 Task: Create a section Agile Acrobats and in the section, add a milestone Cloud Migration in the project AgileAssist
Action: Mouse moved to (28, 250)
Screenshot: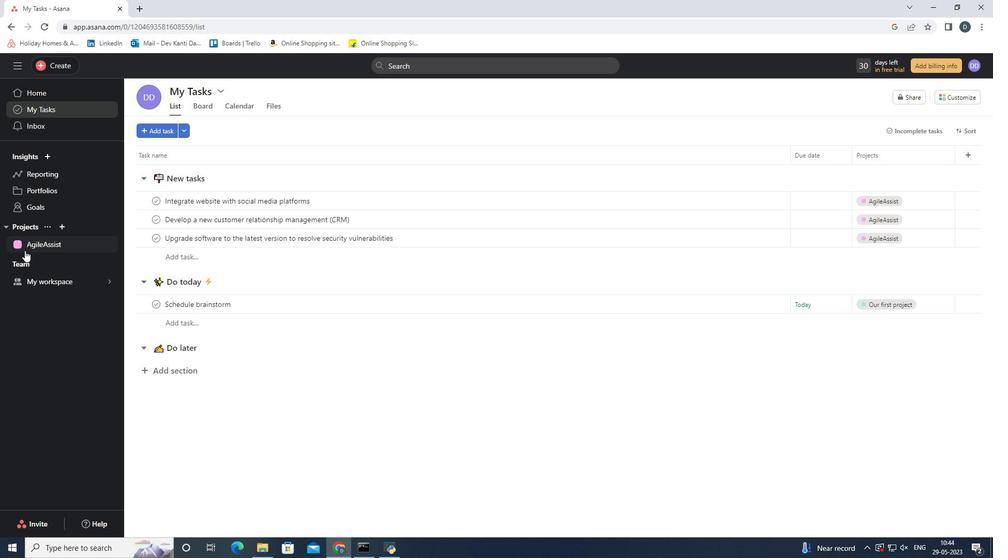 
Action: Mouse pressed left at (28, 250)
Screenshot: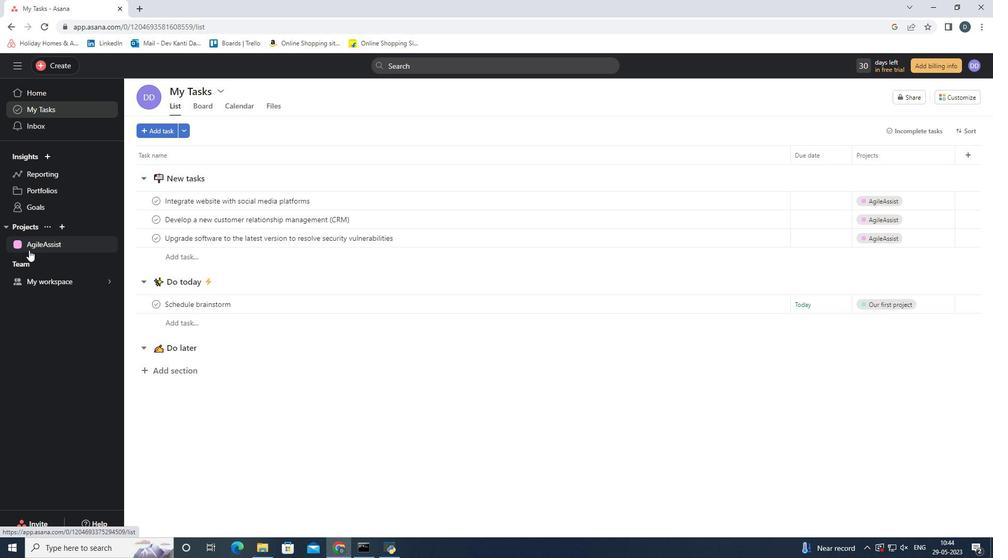 
Action: Mouse moved to (187, 364)
Screenshot: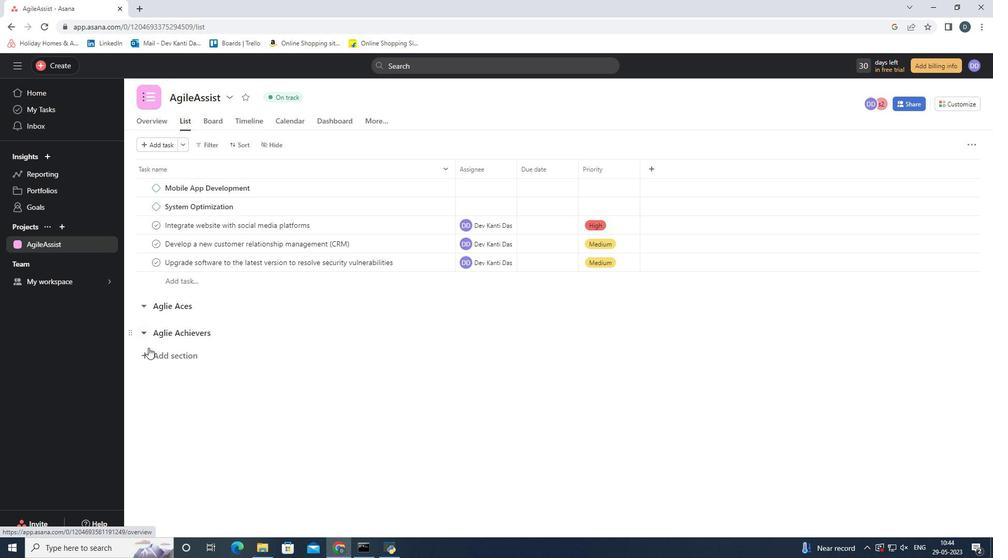
Action: Mouse pressed left at (187, 364)
Screenshot: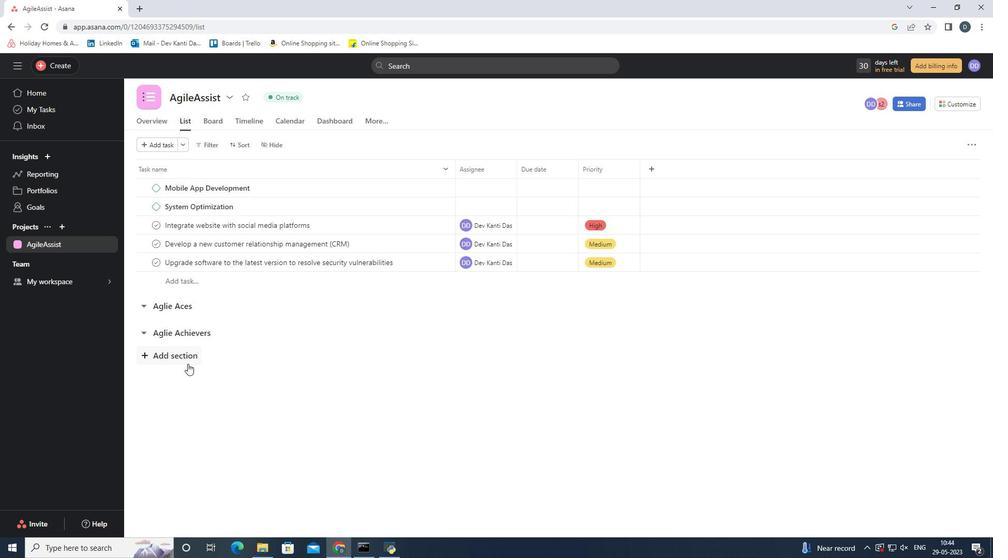 
Action: Mouse moved to (424, 368)
Screenshot: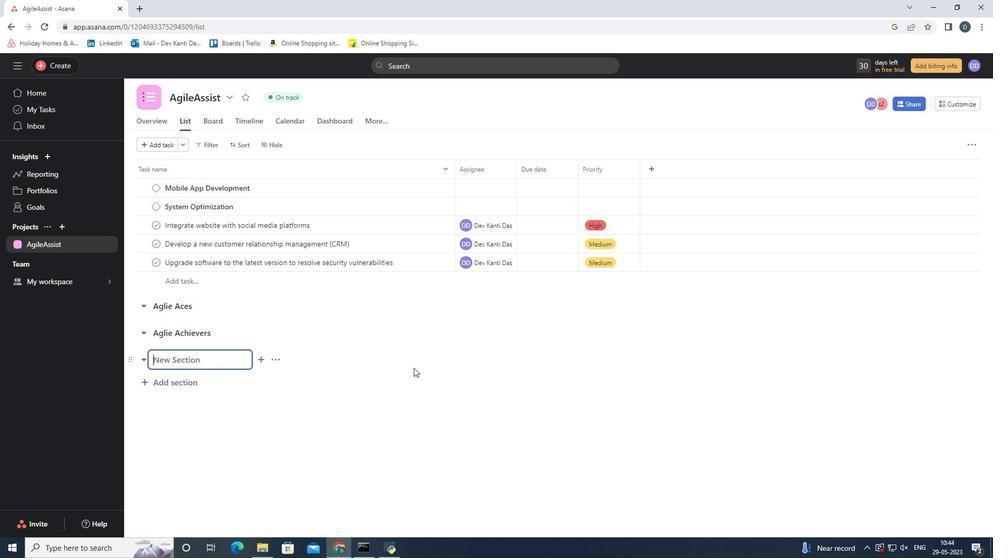 
Action: Key pressed <Key.shift><Key.shift><Key.shift><Key.shift><Key.shift><Key.shift><Key.shift><Key.shift><Key.shift><Key.shift><Key.shift>Agile<Key.space><Key.shift><Key.shift><Key.shift><Key.shift><Key.shift><Key.shift><Key.shift><Key.shift><Key.shift><Key.shift><Key.shift><Key.shift><Key.shift><Key.shift><Key.shift><Key.shift><Key.shift><Key.shift><Key.shift><Key.shift><Key.shift><Key.shift><Key.shift><Key.shift><Key.shift><Key.shift><Key.shift><Key.shift><Key.shift><Key.shift>Acrobats
Screenshot: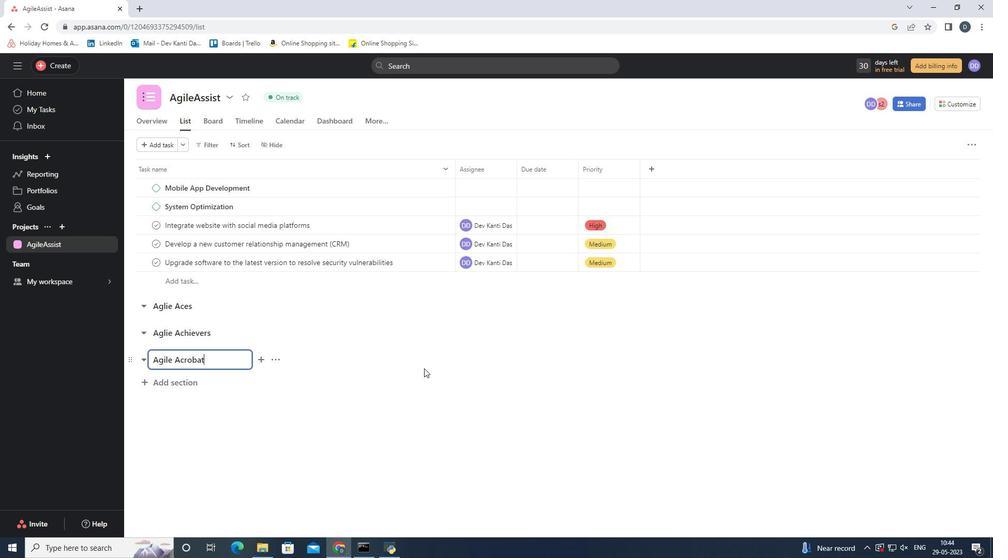 
Action: Mouse moved to (288, 440)
Screenshot: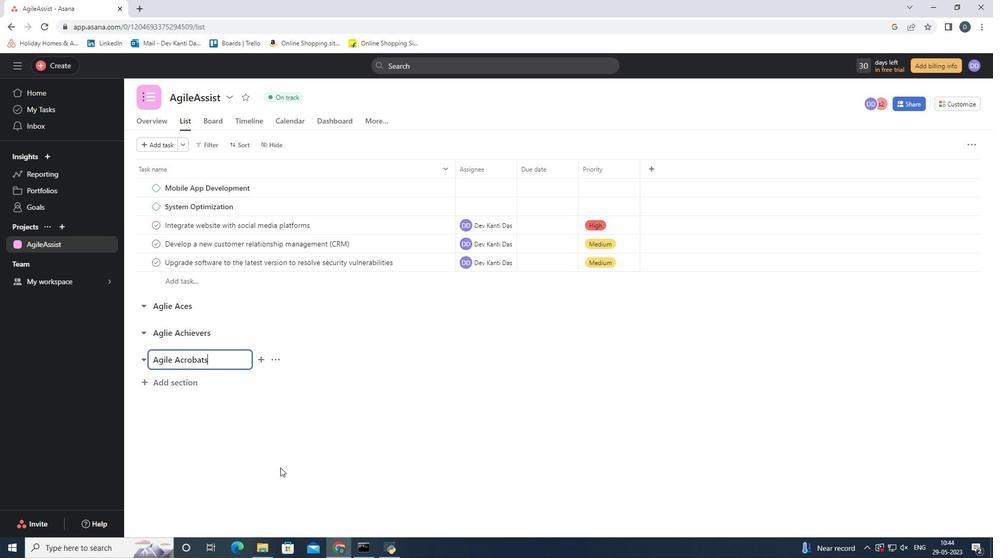 
Action: Mouse pressed left at (288, 440)
Screenshot: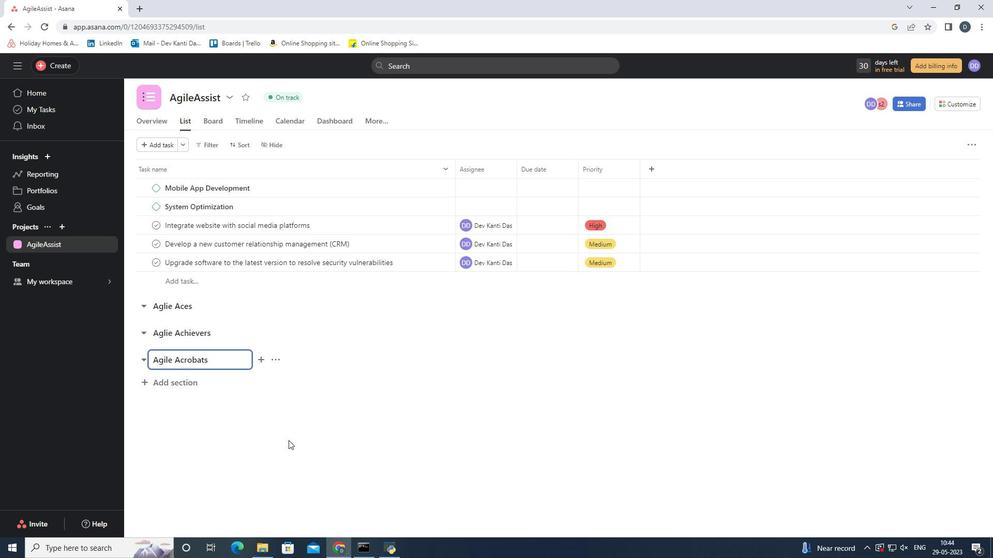 
Action: Mouse moved to (155, 121)
Screenshot: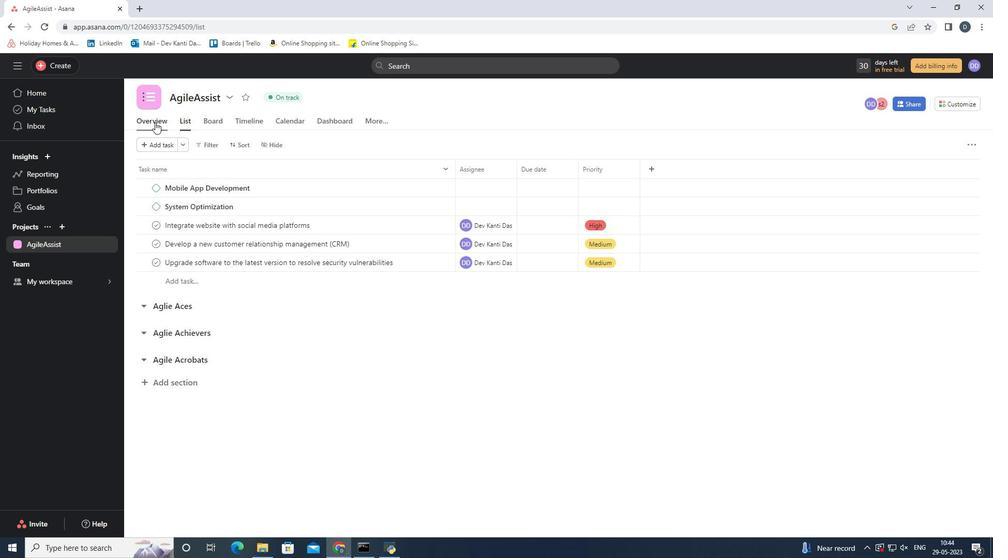 
Action: Mouse pressed left at (155, 121)
Screenshot: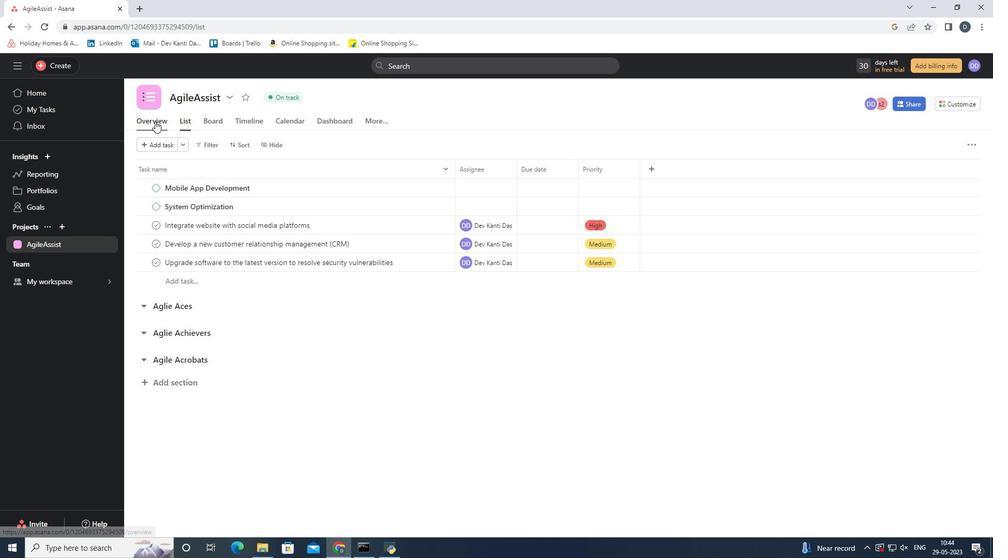 
Action: Mouse moved to (279, 356)
Screenshot: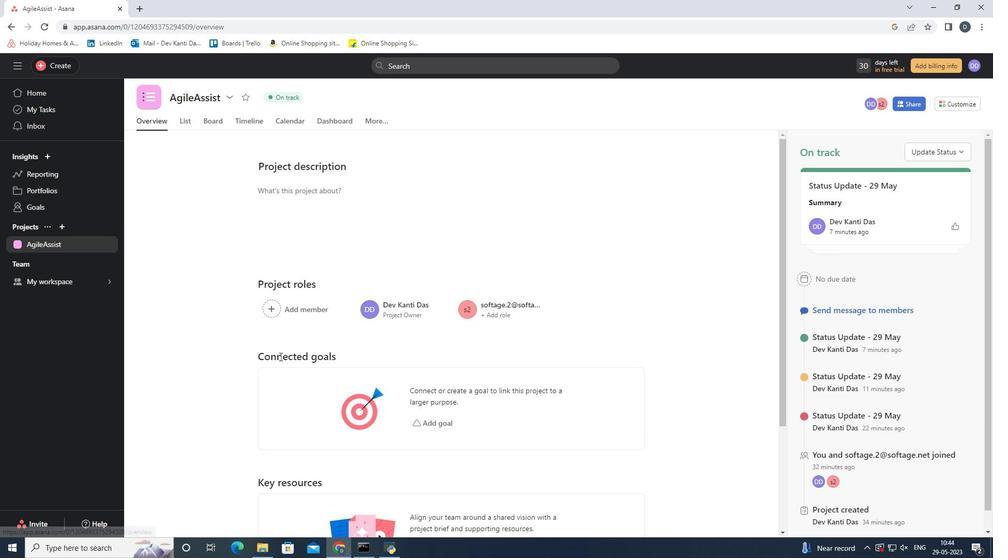 
Action: Mouse scrolled (279, 356) with delta (0, 0)
Screenshot: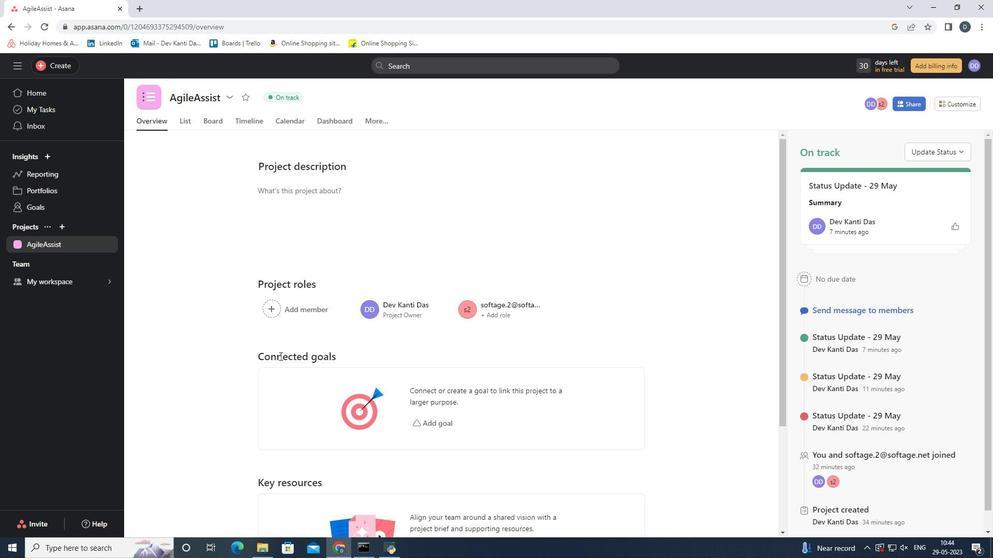 
Action: Mouse scrolled (279, 356) with delta (0, 0)
Screenshot: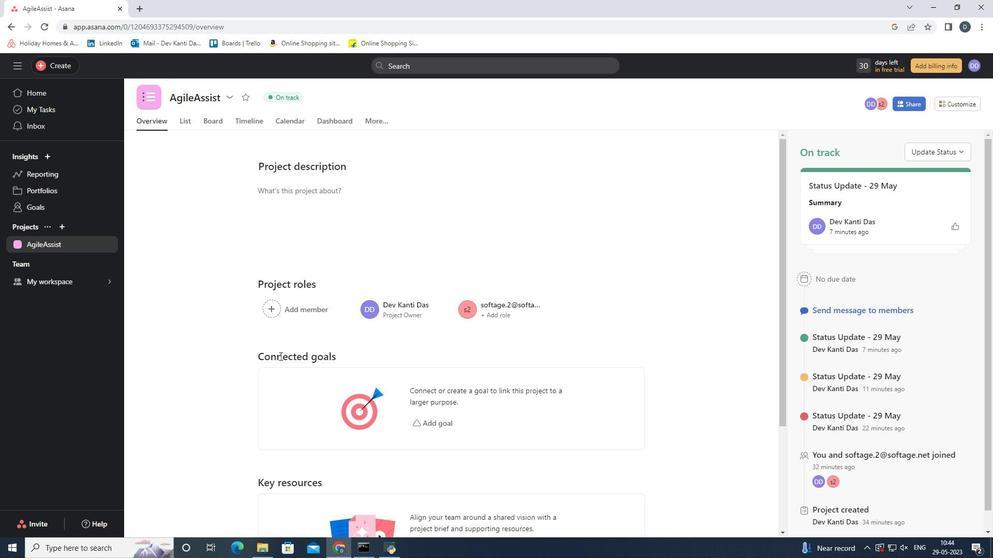 
Action: Mouse scrolled (279, 356) with delta (0, 0)
Screenshot: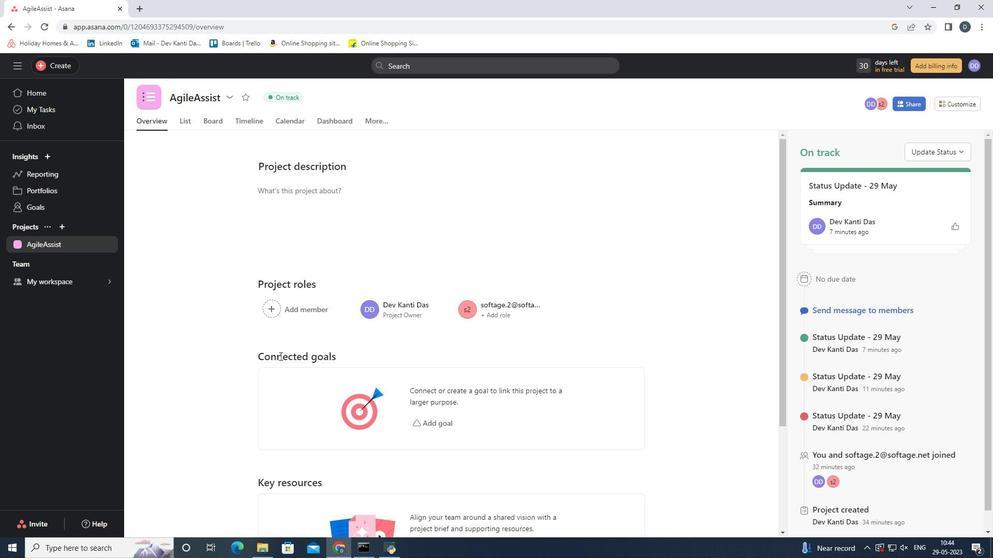 
Action: Mouse scrolled (279, 356) with delta (0, 0)
Screenshot: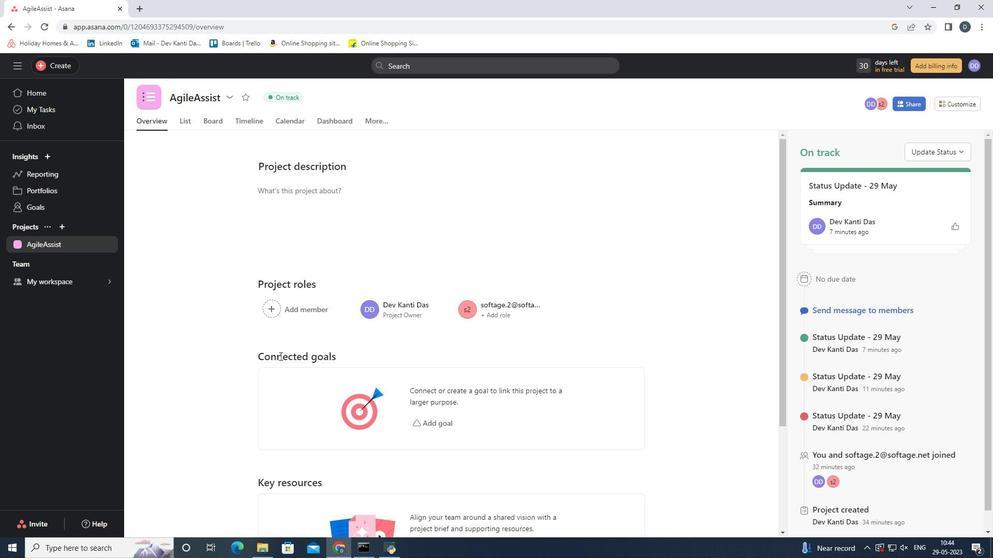 
Action: Mouse scrolled (279, 356) with delta (0, 0)
Screenshot: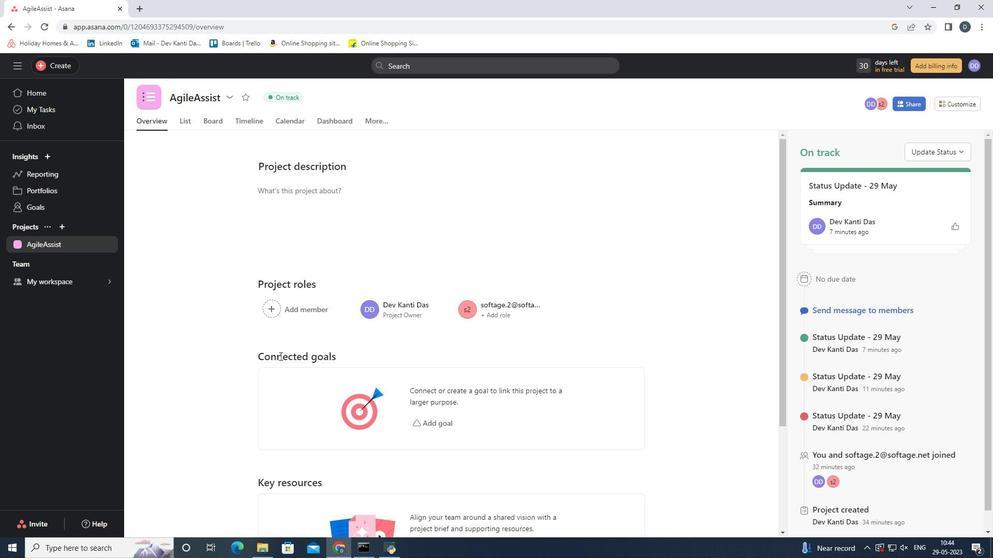 
Action: Mouse scrolled (279, 356) with delta (0, 0)
Screenshot: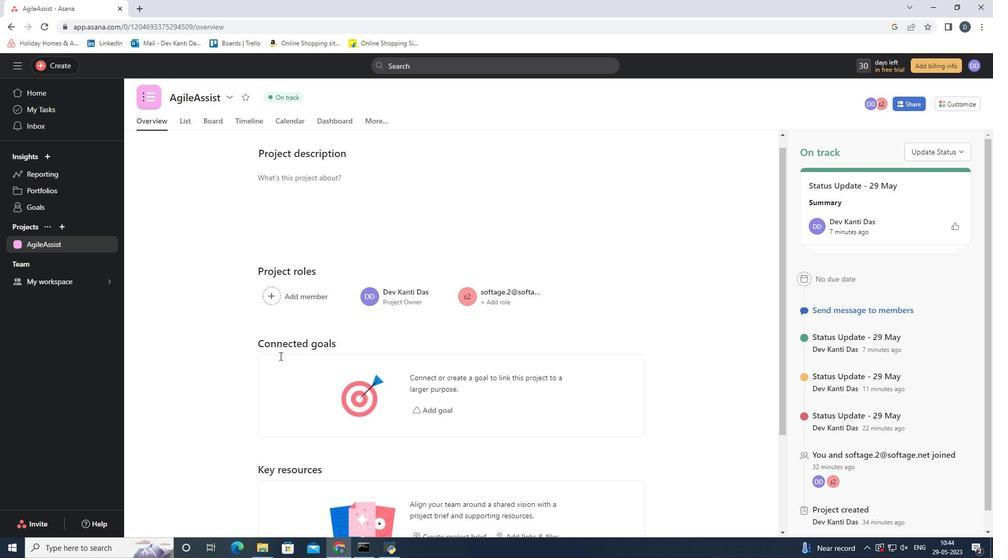 
Action: Mouse moved to (448, 368)
Screenshot: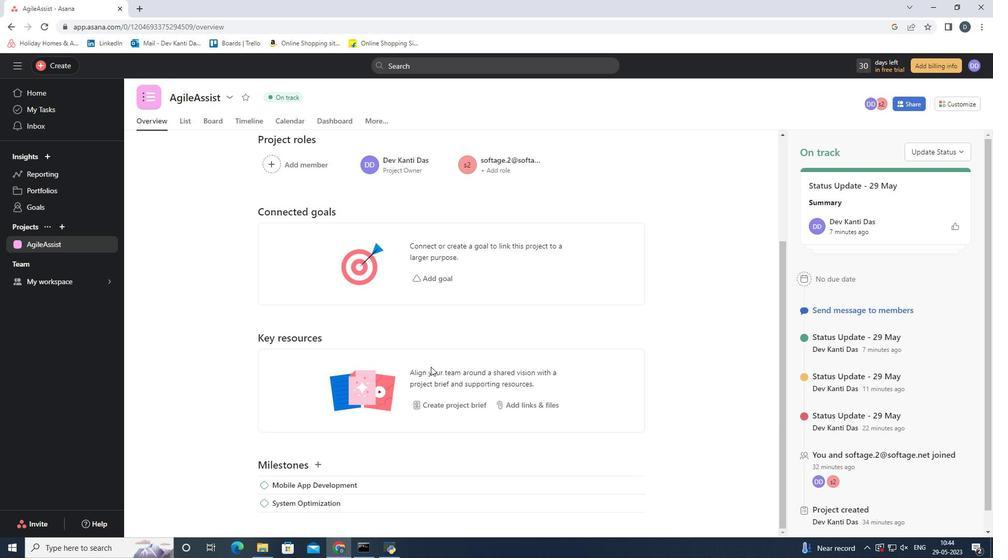 
Action: Mouse scrolled (448, 367) with delta (0, 0)
Screenshot: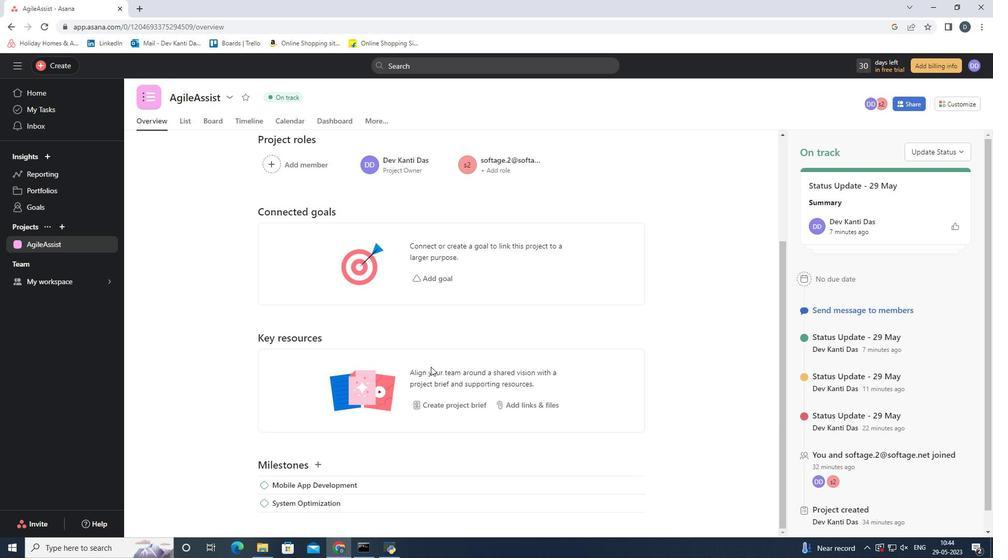 
Action: Mouse scrolled (448, 367) with delta (0, 0)
Screenshot: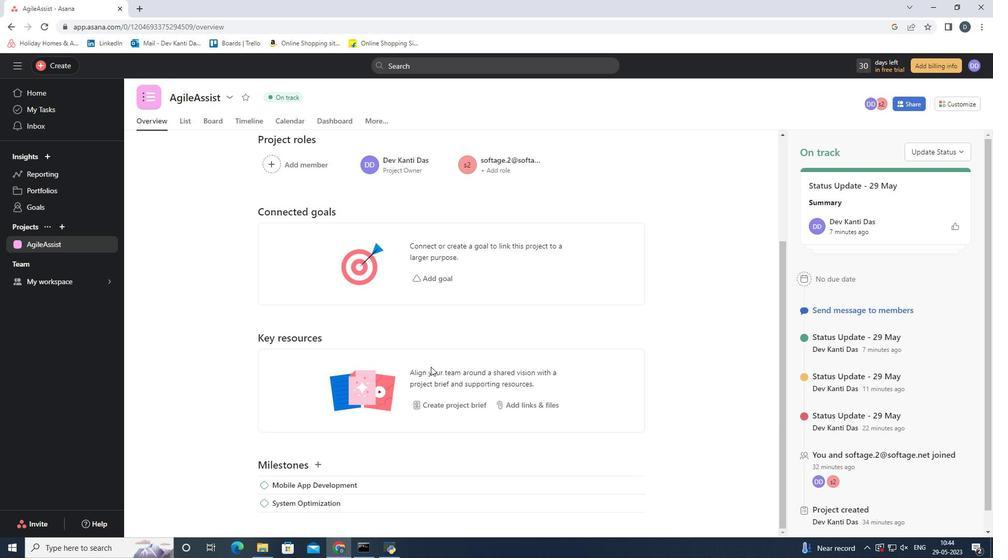 
Action: Mouse scrolled (448, 367) with delta (0, 0)
Screenshot: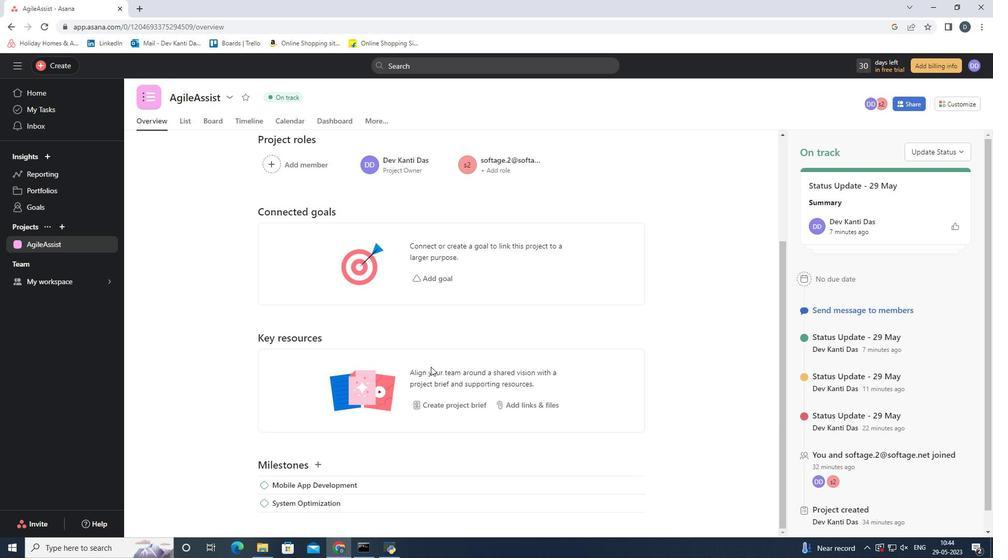 
Action: Mouse scrolled (448, 367) with delta (0, 0)
Screenshot: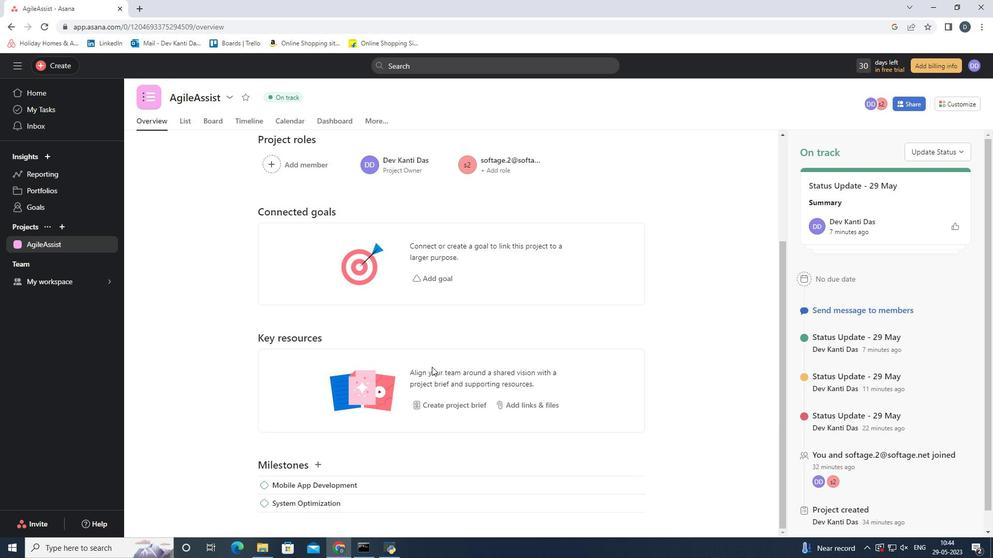 
Action: Mouse moved to (318, 465)
Screenshot: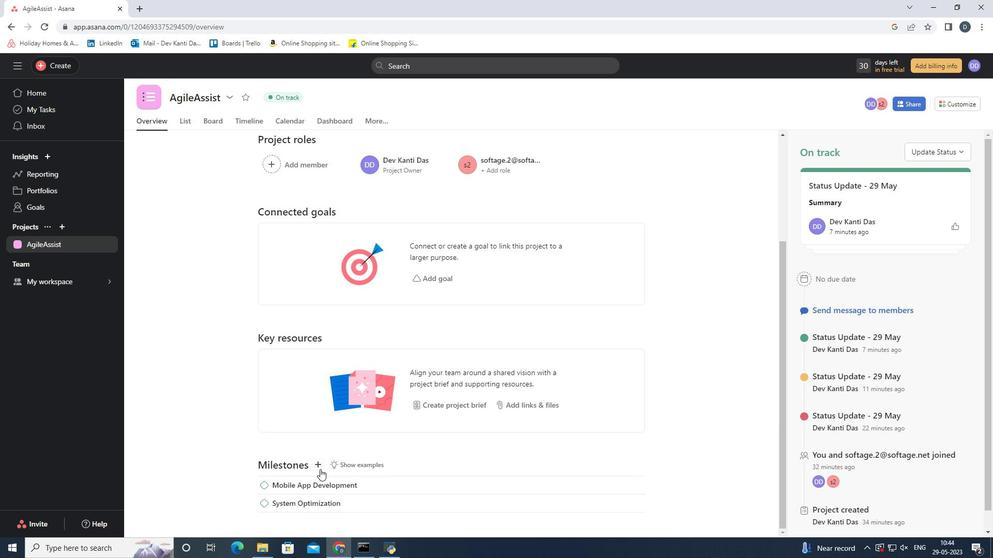 
Action: Mouse pressed left at (318, 465)
Screenshot: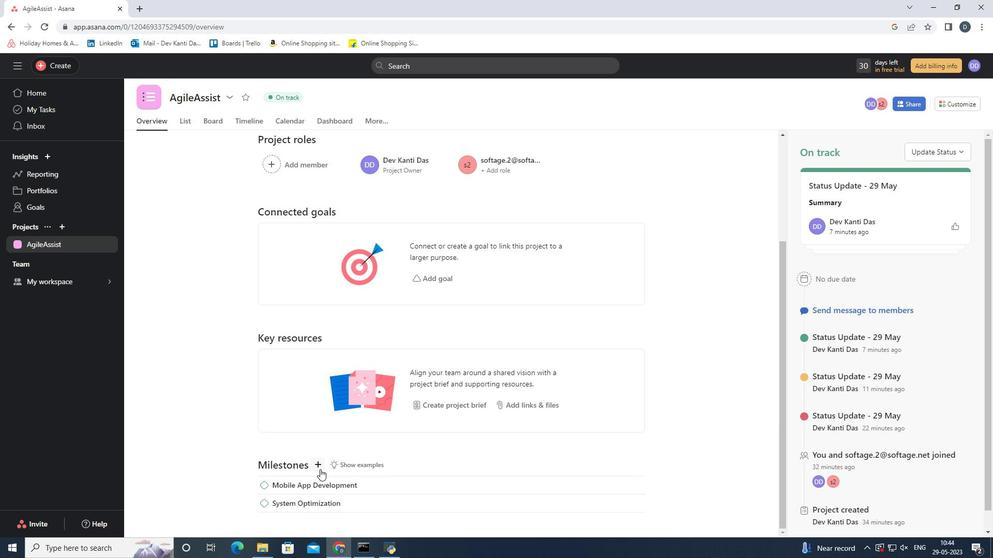 
Action: Mouse moved to (469, 461)
Screenshot: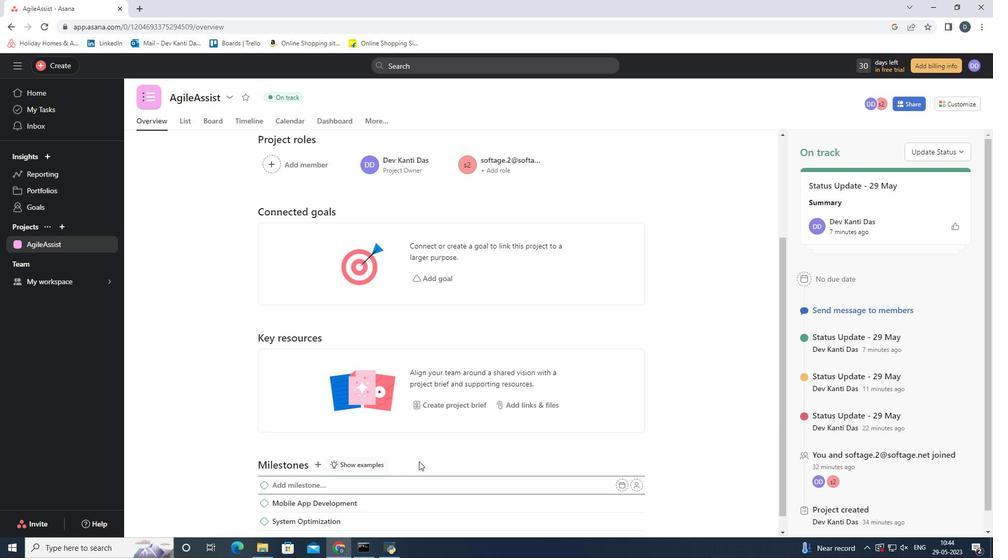 
Action: Key pressed <Key.shift>Cloud<Key.space><Key.shift><Key.shift><Key.shift><Key.shift><Key.shift><Key.shift><Key.shift><Key.shift><Key.shift><Key.shift><Key.shift><Key.shift><Key.shift><Key.shift><Key.shift><Key.shift><Key.shift><Key.shift><Key.shift><Key.shift><Key.shift><Key.shift><Key.shift><Key.shift><Key.shift><Key.shift><Key.shift>Migration
Screenshot: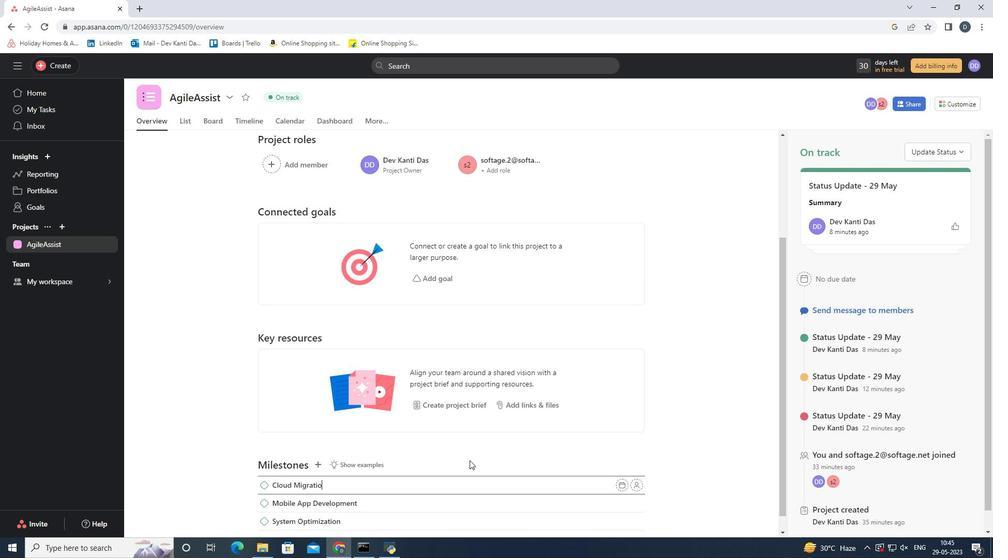 
Action: Mouse moved to (702, 458)
Screenshot: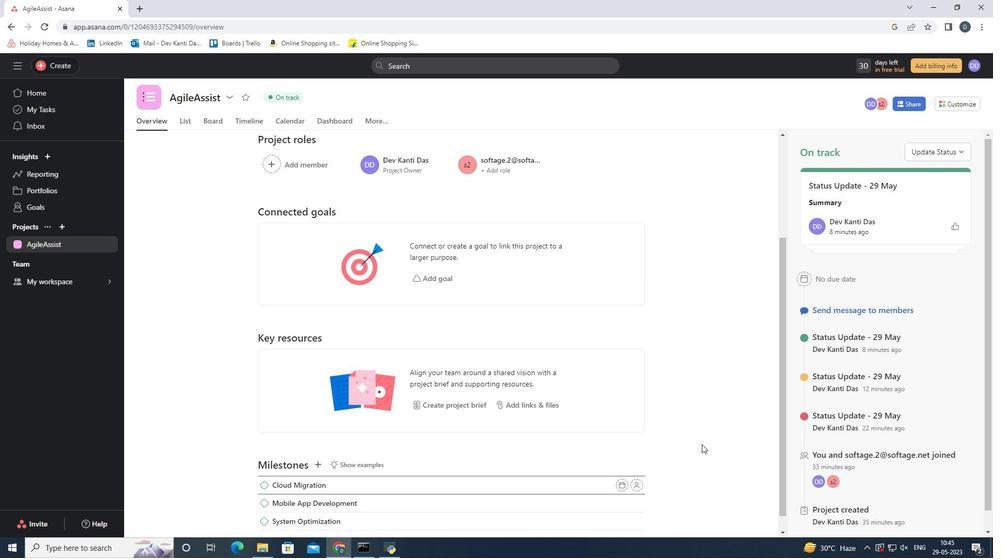 
Action: Mouse pressed left at (702, 458)
Screenshot: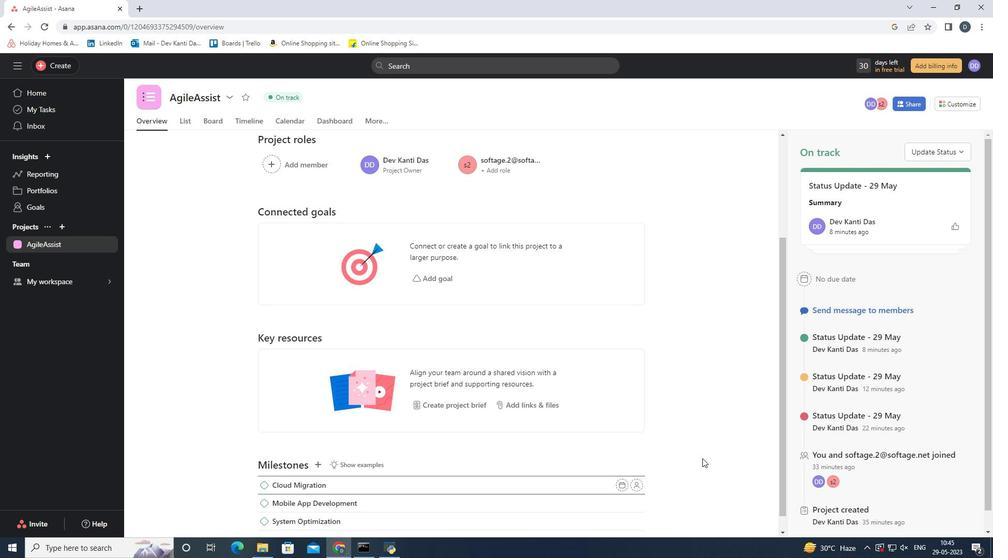 
Action: Mouse moved to (188, 119)
Screenshot: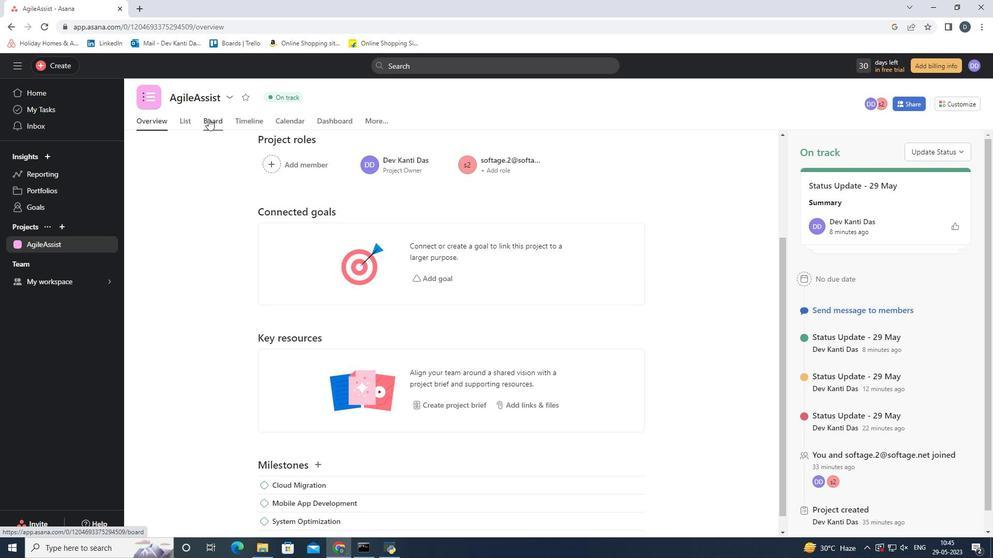 
Action: Mouse pressed left at (188, 119)
Screenshot: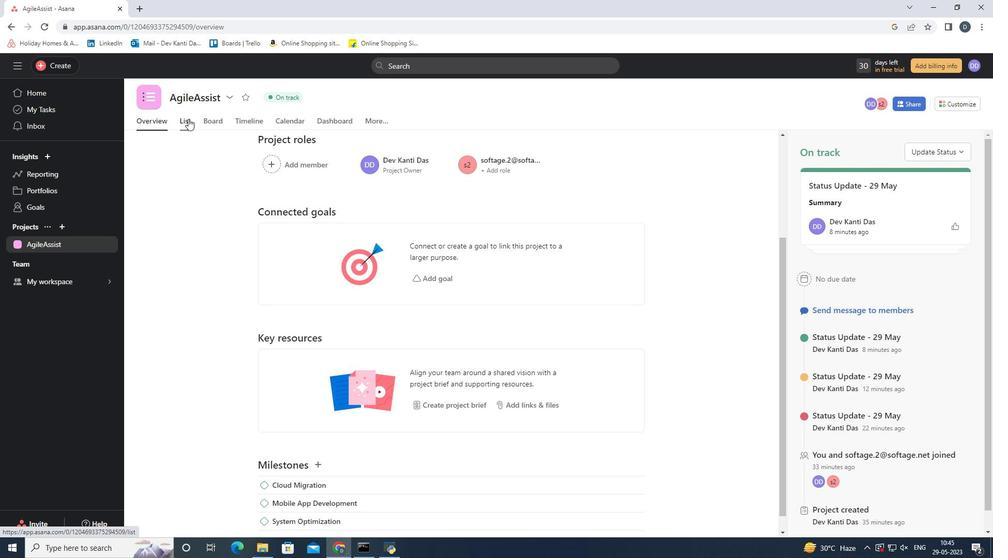 
Action: Mouse moved to (332, 441)
Screenshot: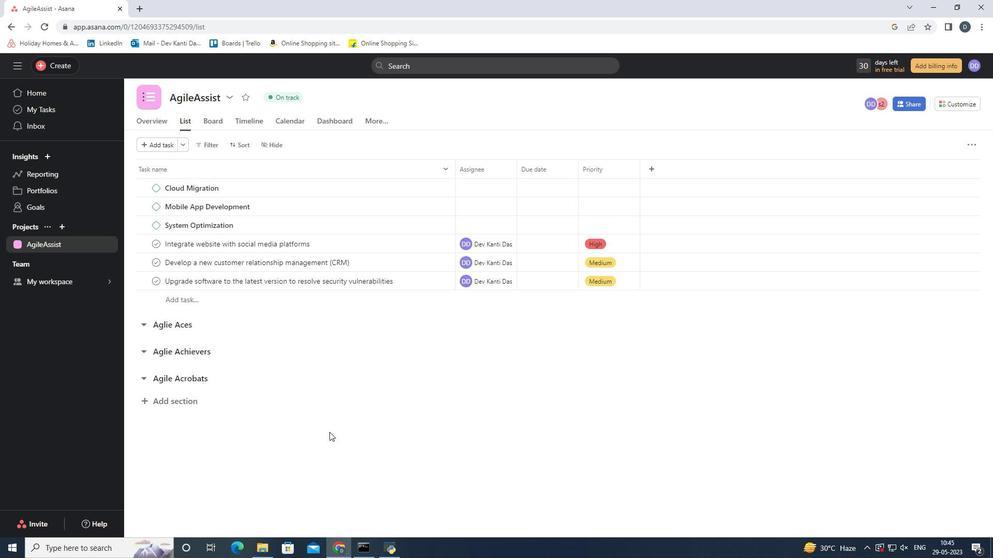 
